 Task: Explore and compare casual footwear options on the Ajio website.
Action: Mouse moved to (660, 128)
Screenshot: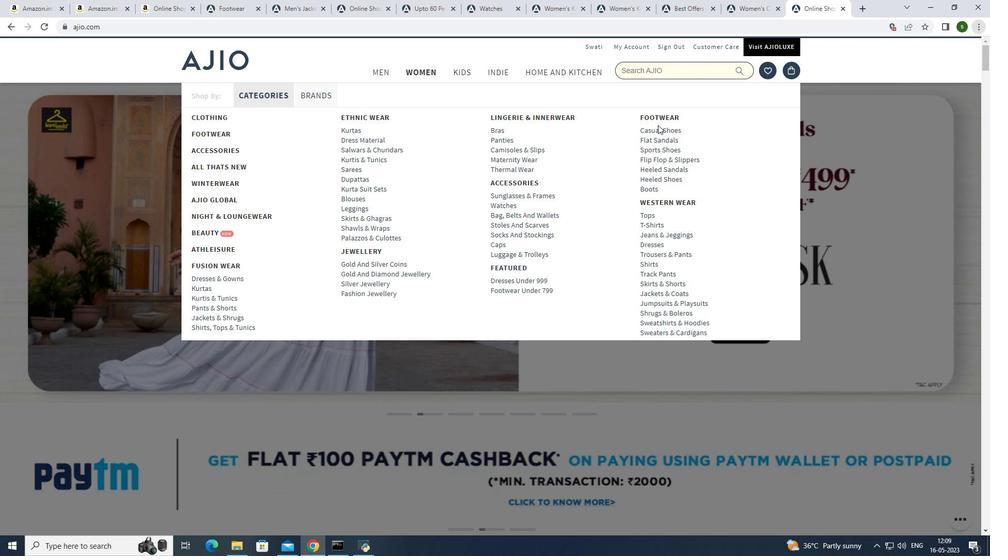 
Action: Mouse pressed left at (660, 128)
Screenshot: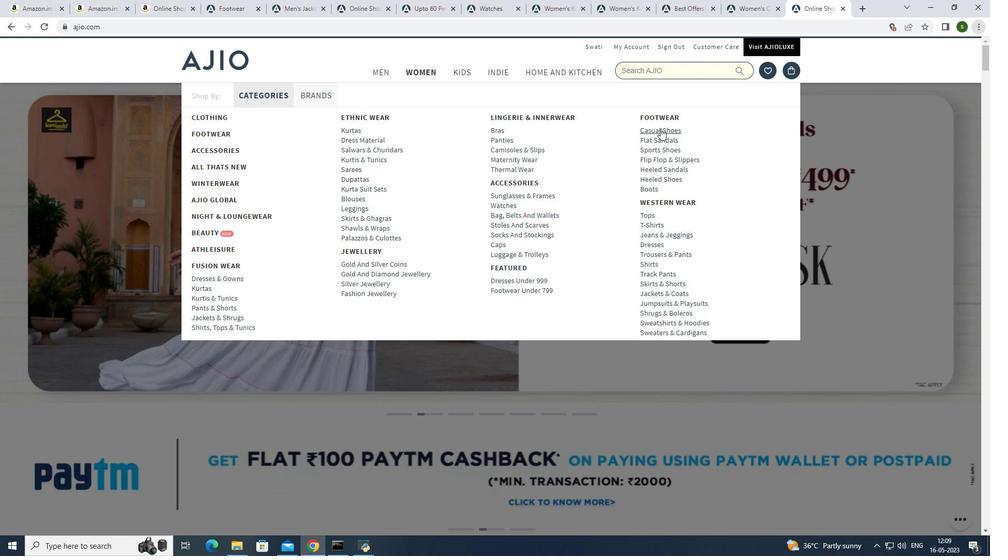 
Action: Mouse moved to (397, 297)
Screenshot: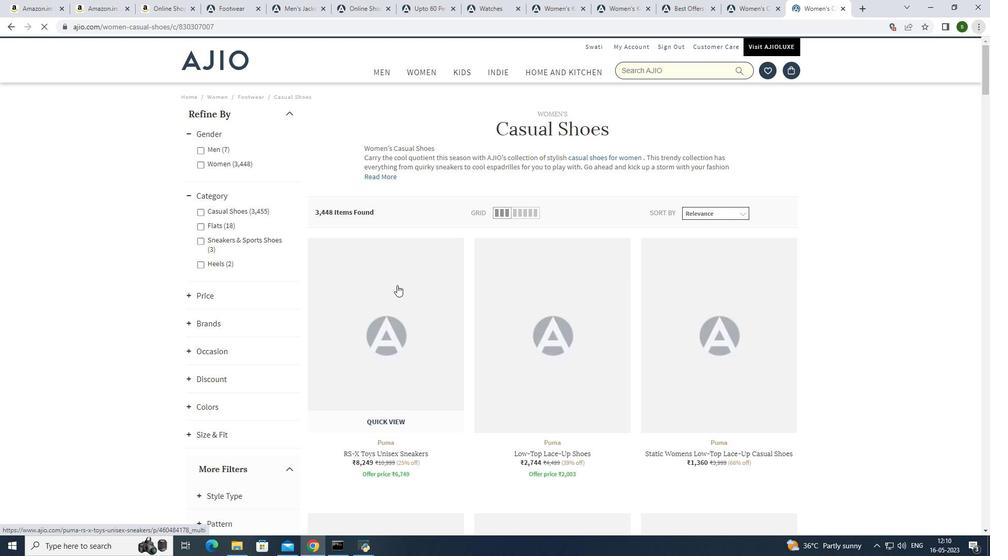 
Action: Mouse pressed left at (397, 297)
Screenshot: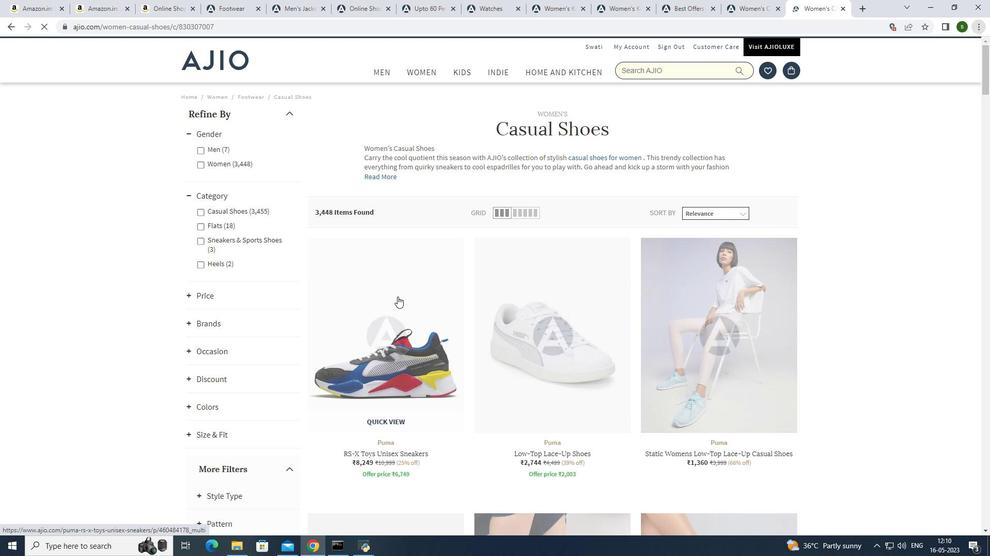 
Action: Mouse scrolled (397, 296) with delta (0, 0)
Screenshot: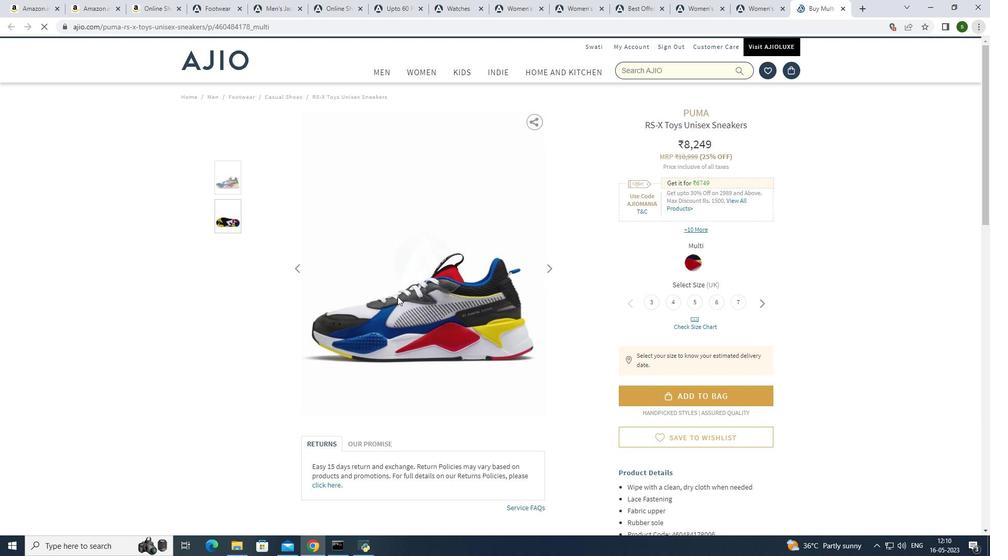 
Action: Mouse moved to (573, 406)
Screenshot: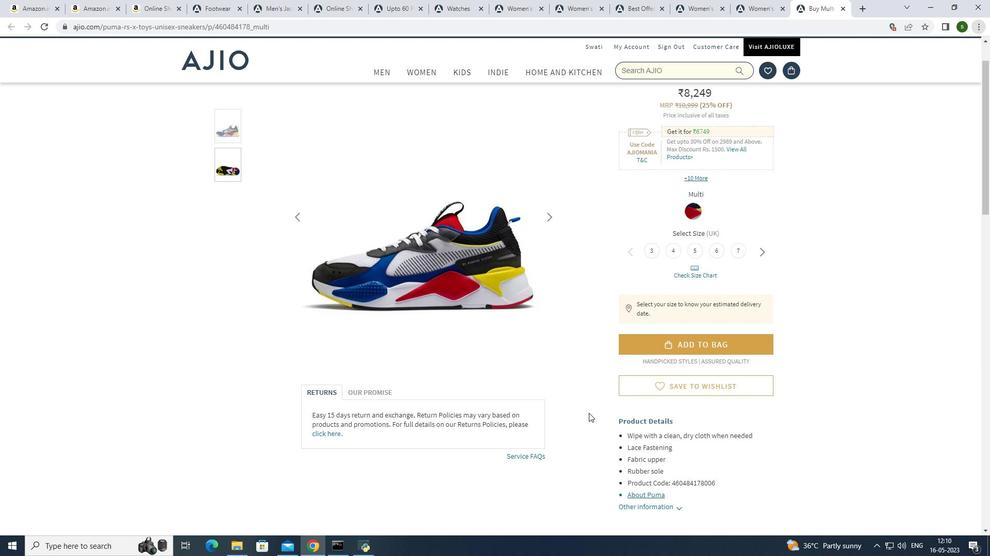 
Action: Mouse scrolled (573, 405) with delta (0, 0)
Screenshot: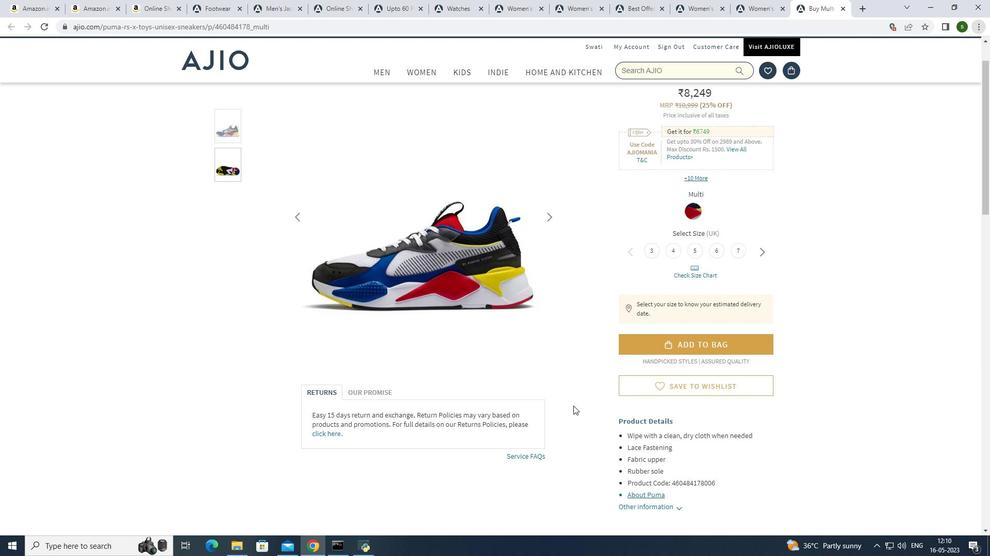 
Action: Mouse scrolled (573, 405) with delta (0, 0)
Screenshot: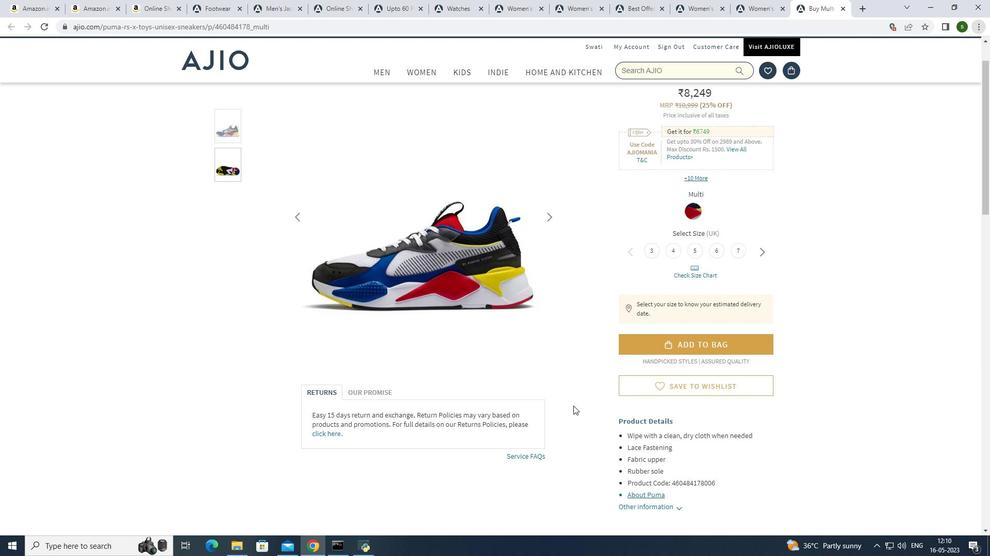 
Action: Mouse moved to (644, 404)
Screenshot: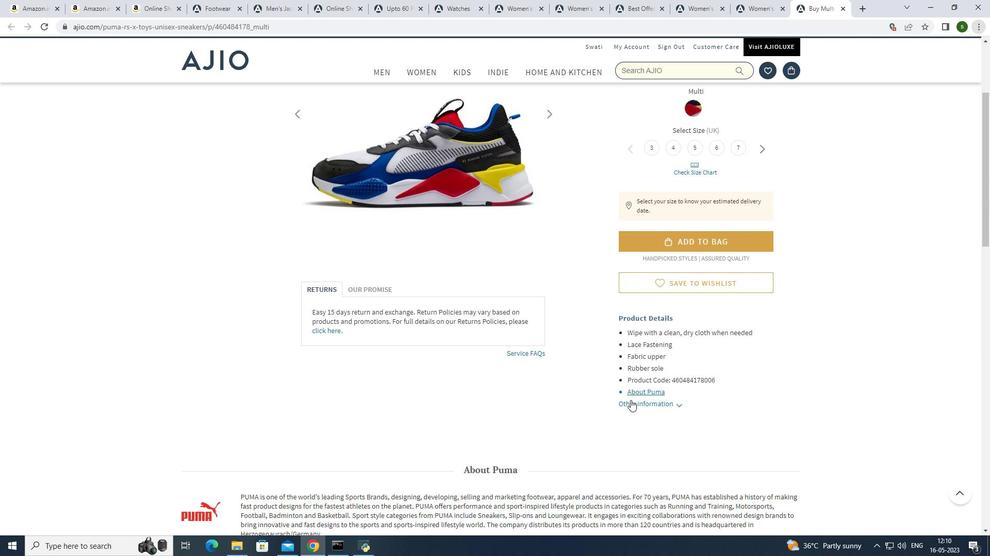 
Action: Mouse pressed left at (644, 404)
Screenshot: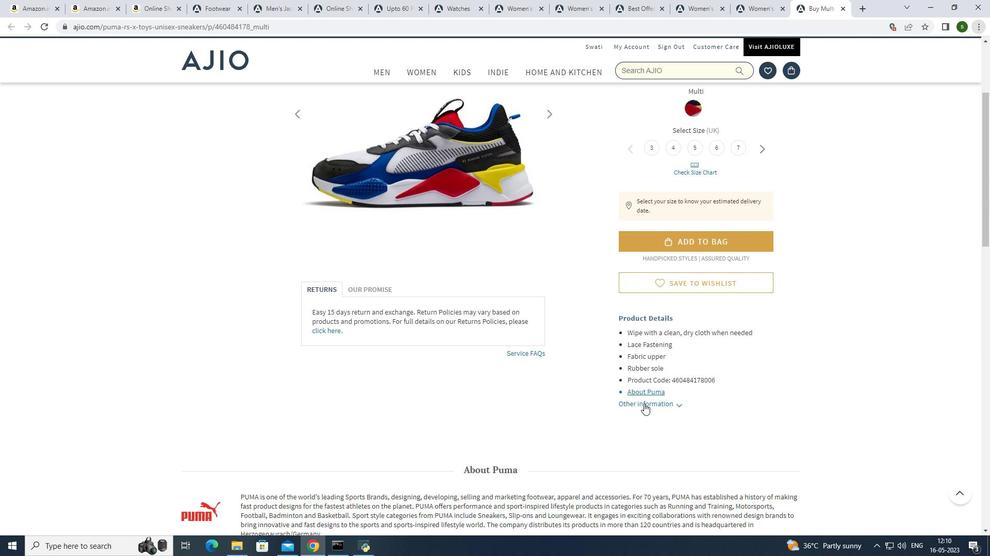 
Action: Mouse moved to (561, 390)
Screenshot: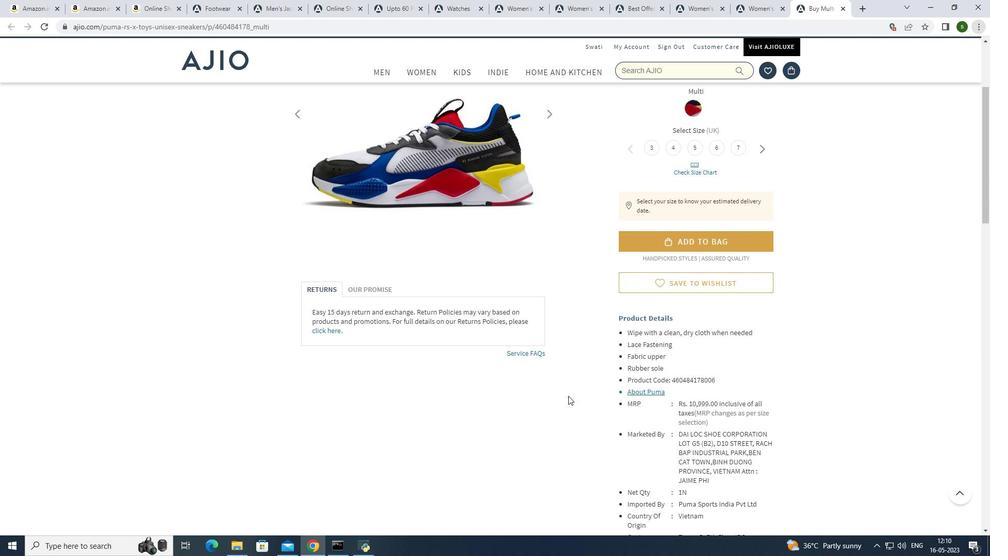 
Action: Mouse scrolled (561, 390) with delta (0, 0)
Screenshot: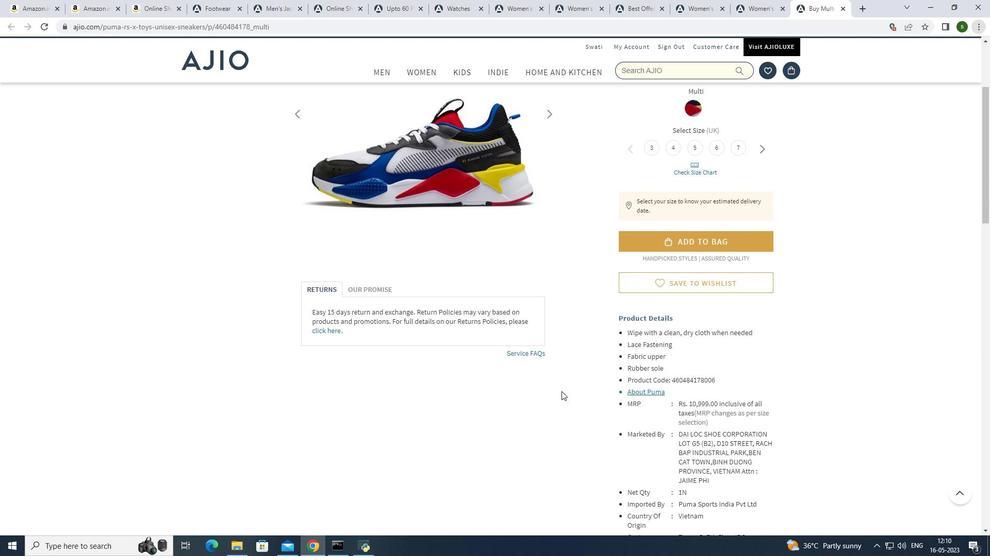 
Action: Mouse scrolled (561, 390) with delta (0, 0)
Screenshot: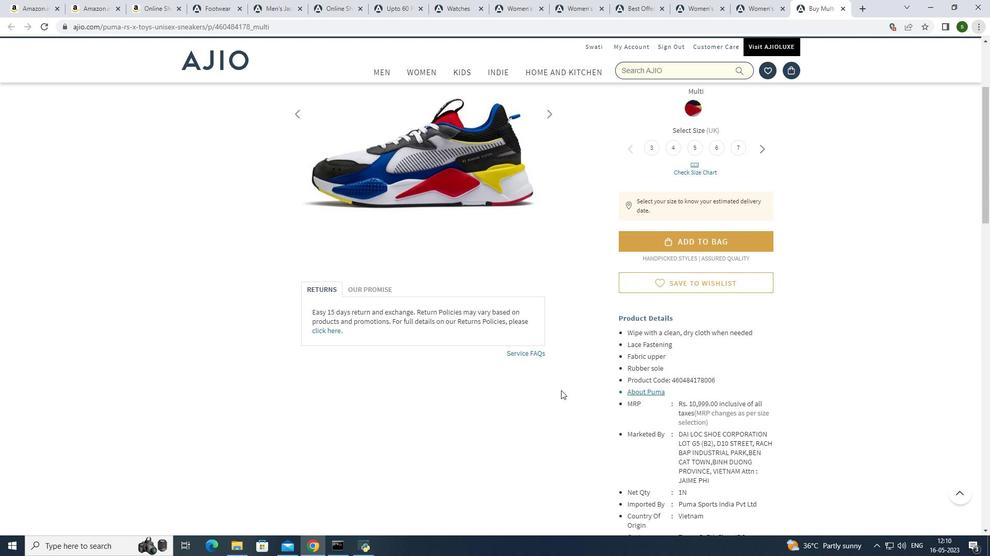 
Action: Mouse scrolled (561, 390) with delta (0, 0)
Screenshot: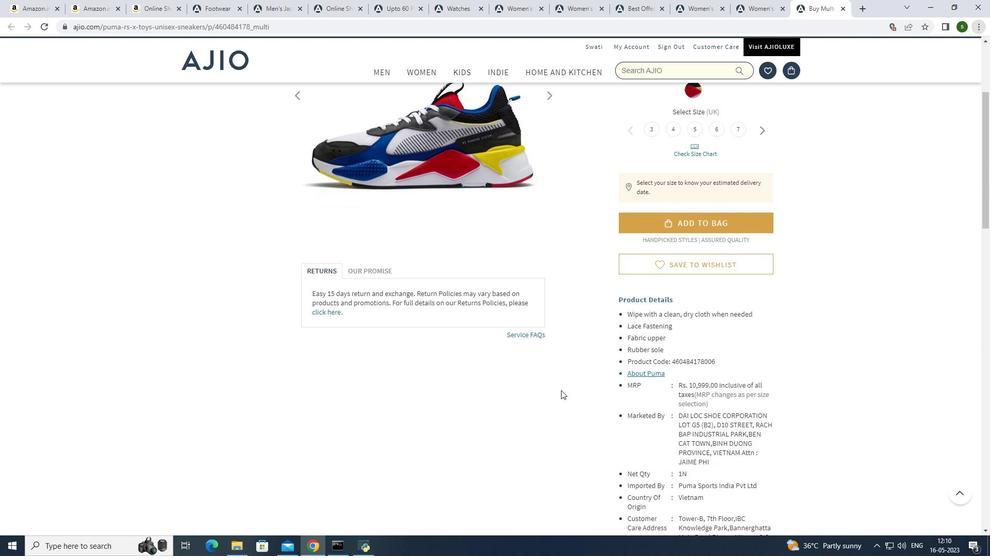 
Action: Mouse scrolled (561, 390) with delta (0, 0)
Screenshot: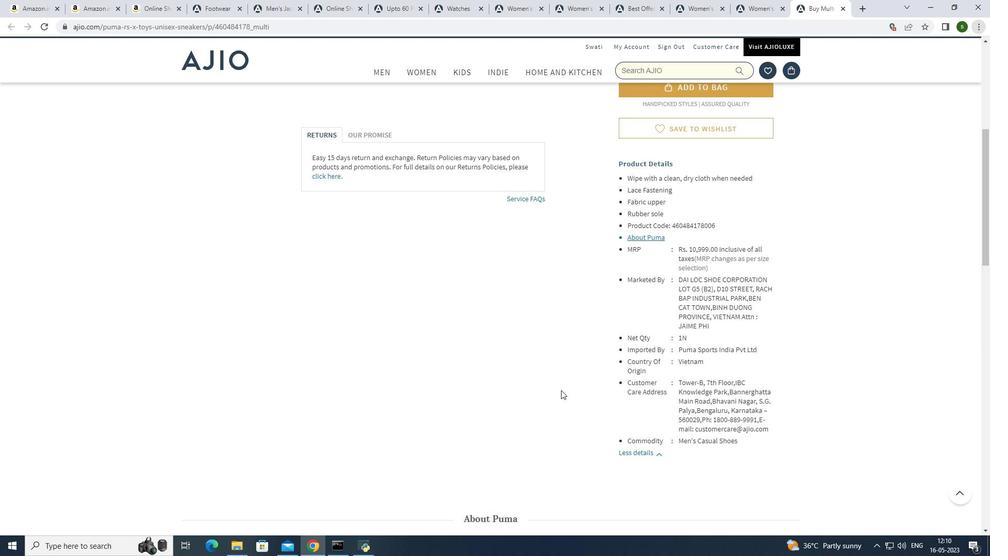 
Action: Mouse scrolled (561, 390) with delta (0, 0)
Screenshot: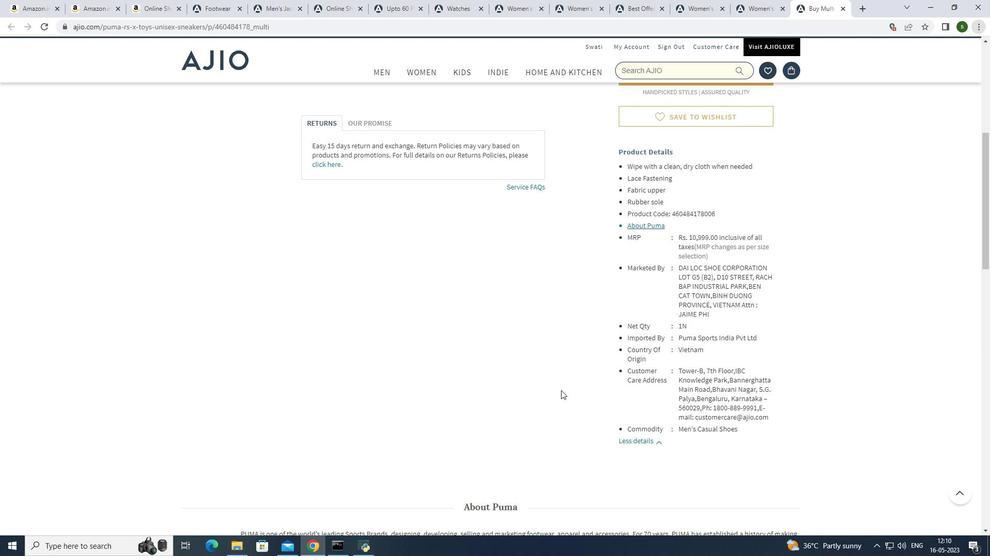 
Action: Mouse scrolled (561, 390) with delta (0, 0)
Screenshot: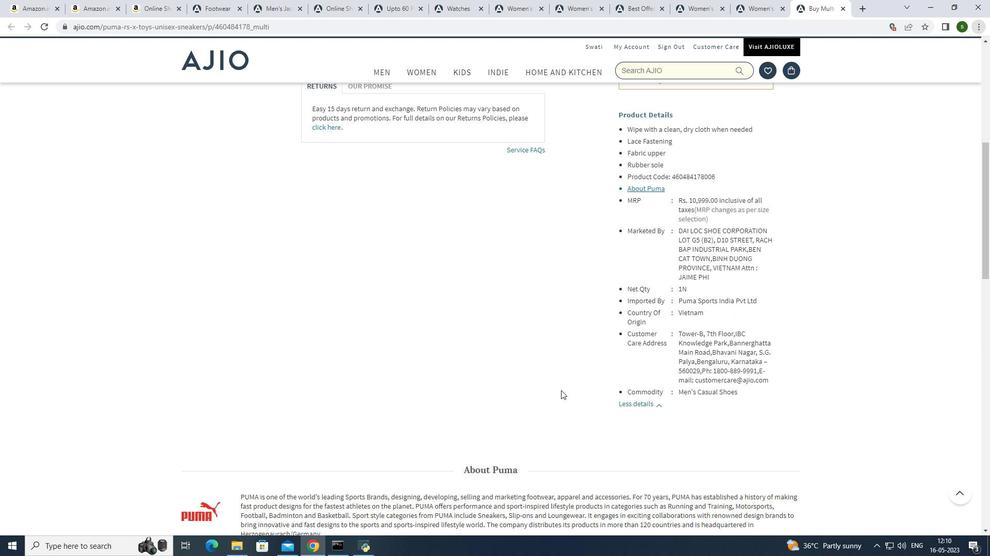 
Action: Mouse scrolled (561, 390) with delta (0, 0)
Screenshot: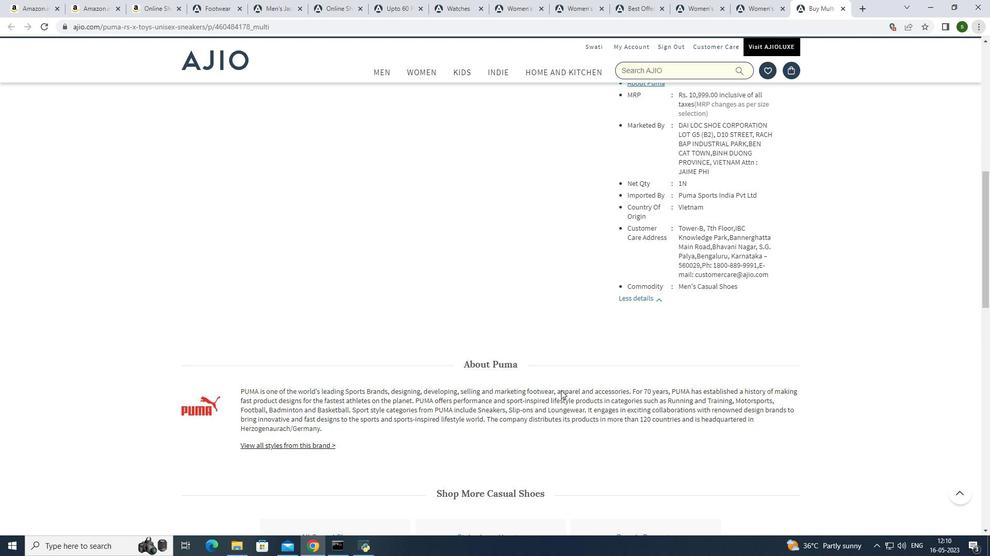 
Action: Mouse scrolled (561, 390) with delta (0, 0)
Screenshot: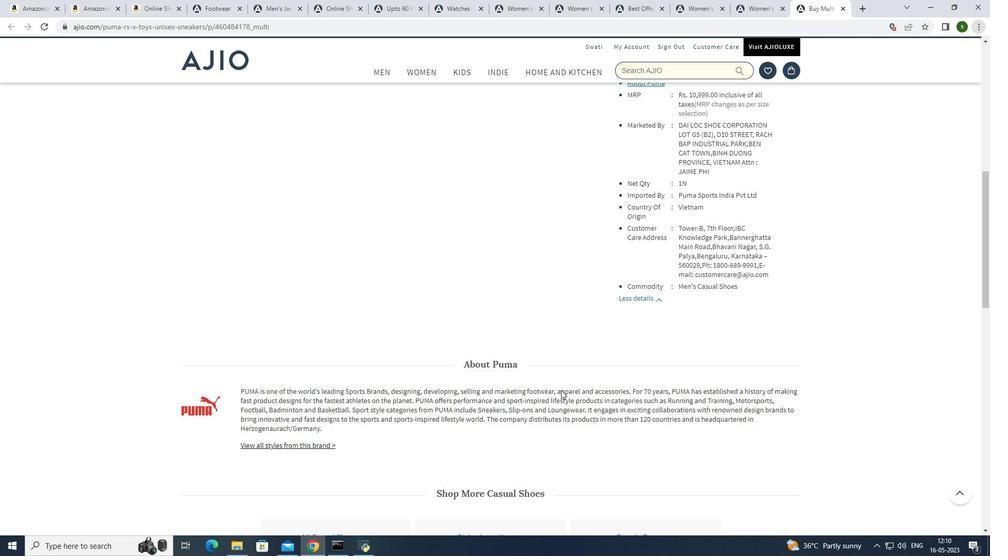 
Action: Mouse scrolled (561, 390) with delta (0, 0)
Screenshot: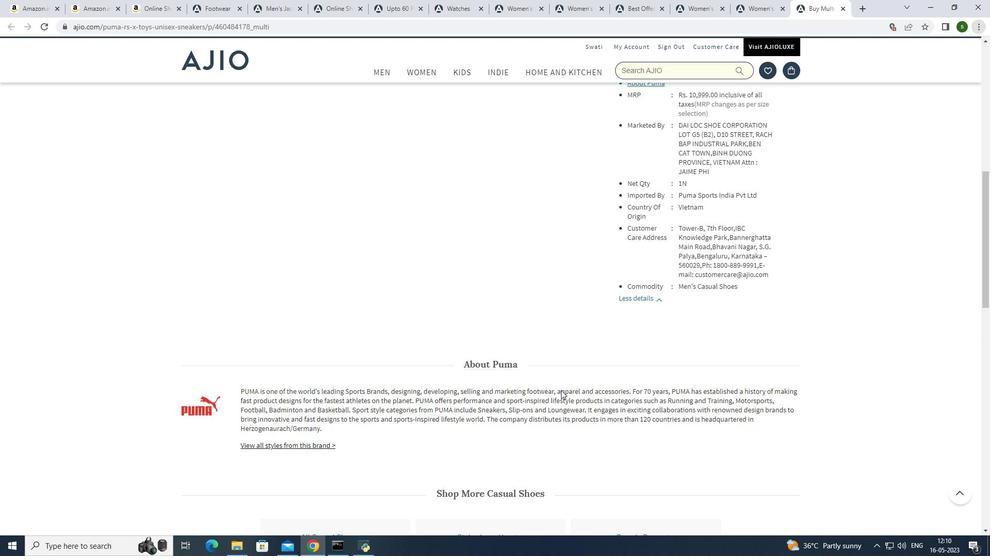 
Action: Mouse scrolled (561, 390) with delta (0, 0)
Screenshot: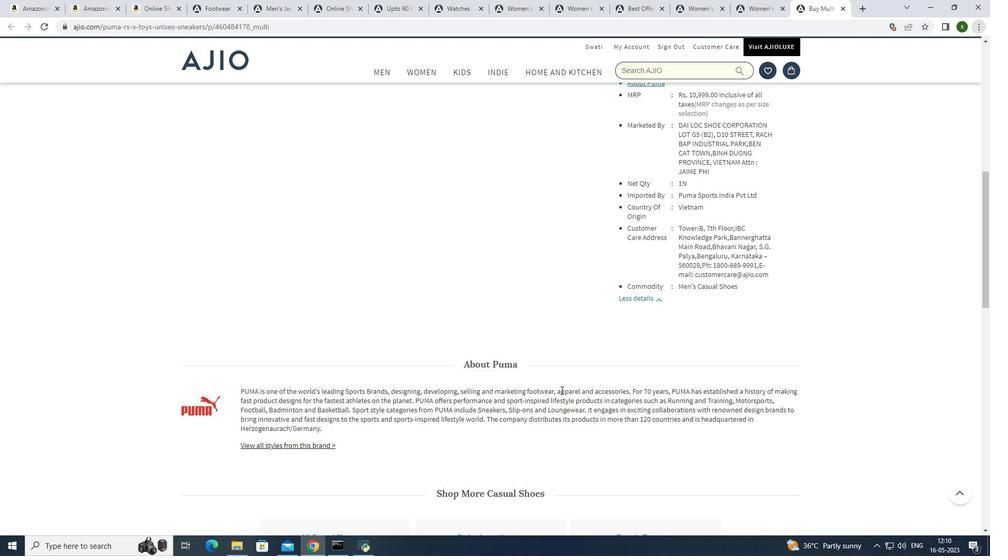 
Action: Mouse scrolled (561, 390) with delta (0, 0)
Screenshot: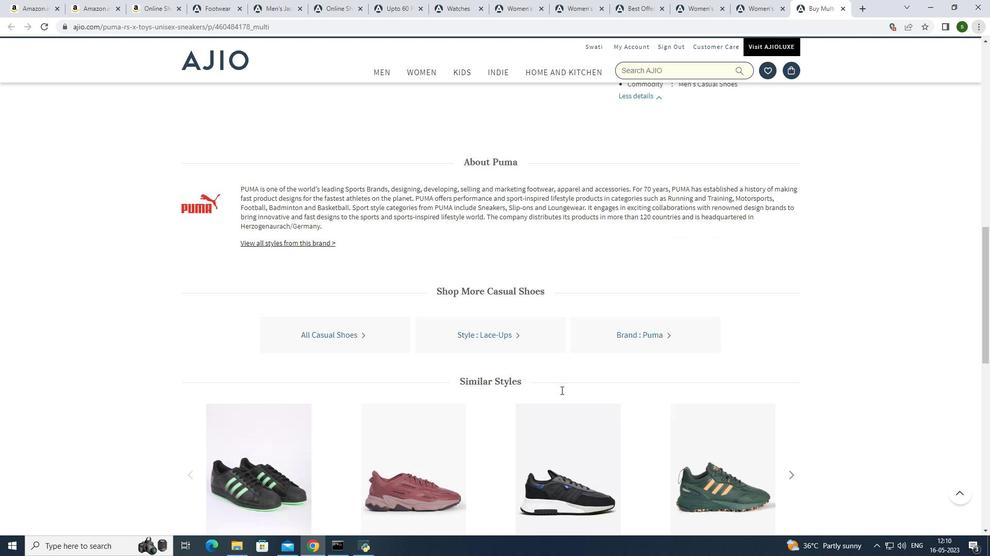 
Action: Mouse scrolled (561, 390) with delta (0, 0)
Screenshot: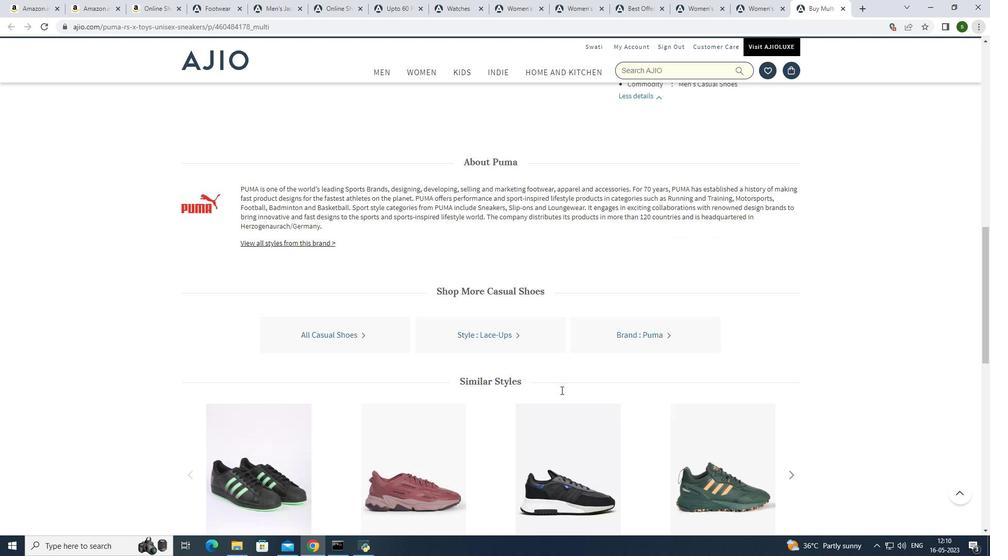 
Action: Mouse scrolled (561, 390) with delta (0, 0)
Screenshot: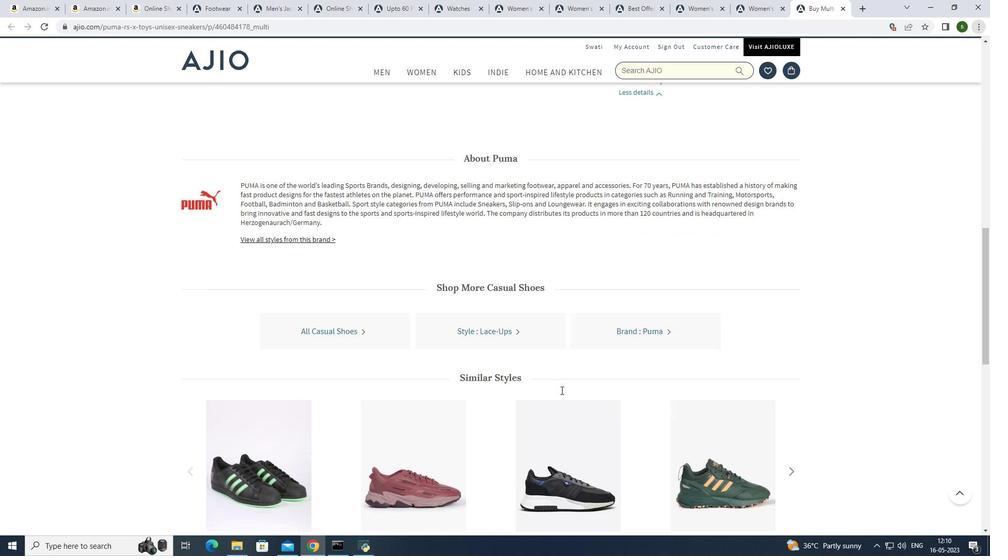 
Action: Mouse scrolled (561, 390) with delta (0, 0)
Screenshot: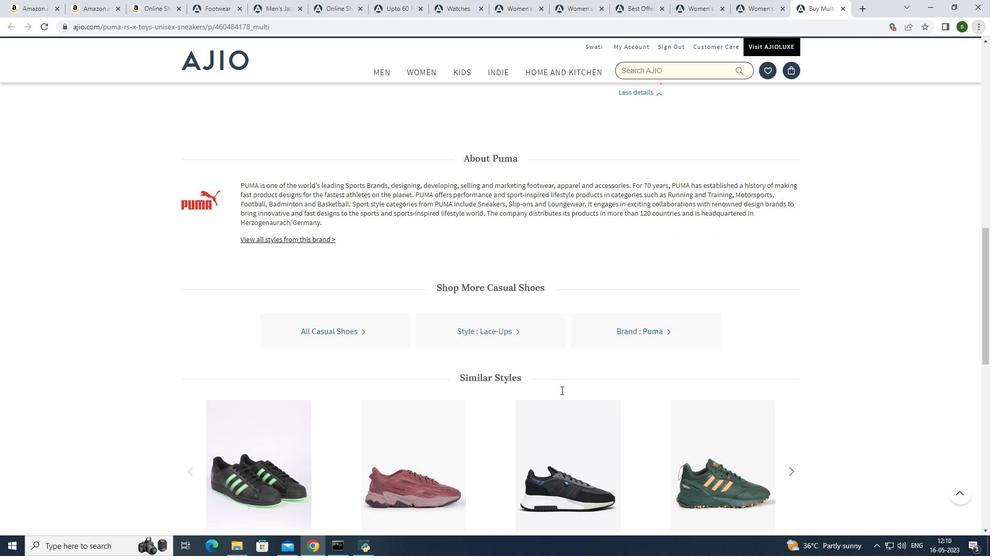 
Action: Mouse scrolled (561, 390) with delta (0, 0)
Screenshot: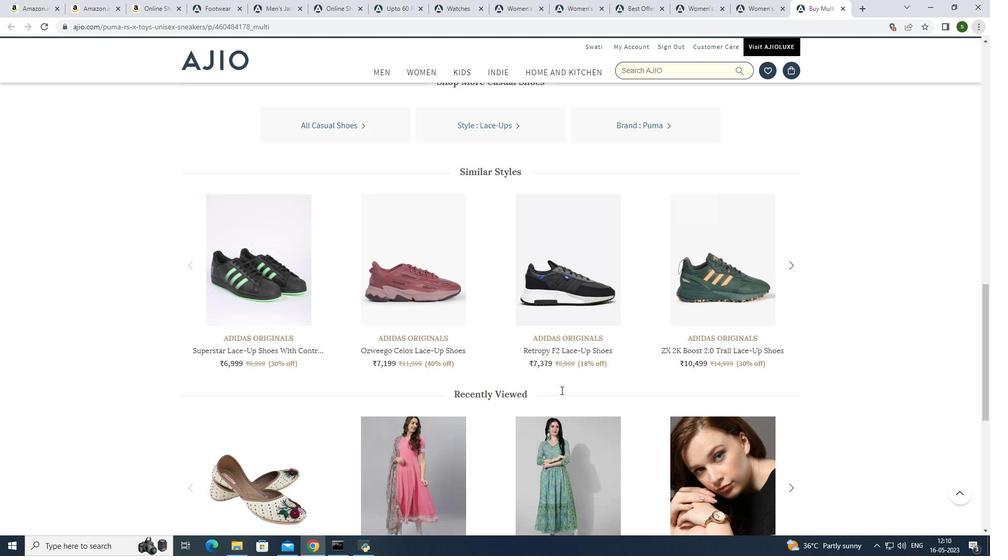 
Action: Mouse scrolled (561, 390) with delta (0, 0)
Screenshot: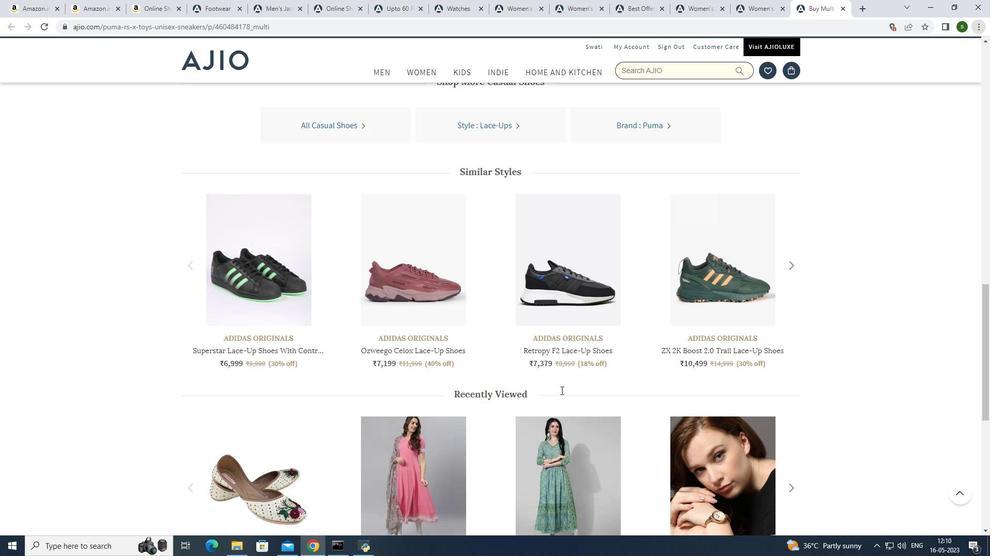 
Action: Mouse scrolled (561, 390) with delta (0, 0)
Screenshot: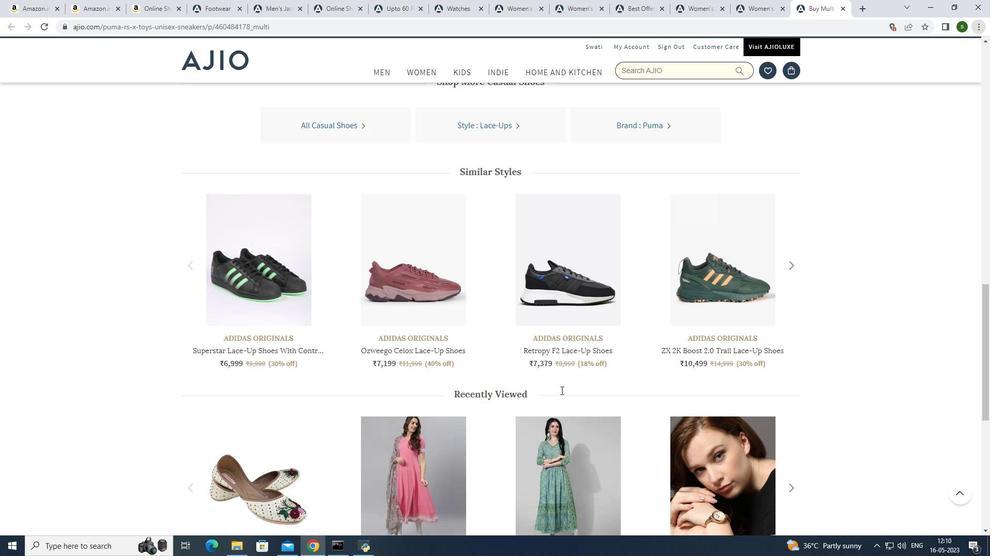
Action: Mouse scrolled (561, 390) with delta (0, 0)
Screenshot: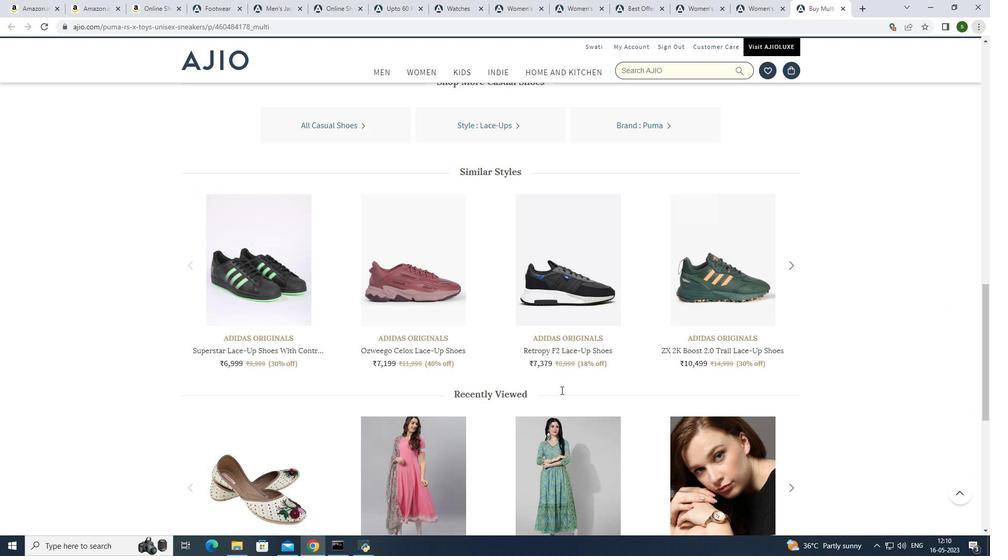
Action: Mouse moved to (560, 389)
Screenshot: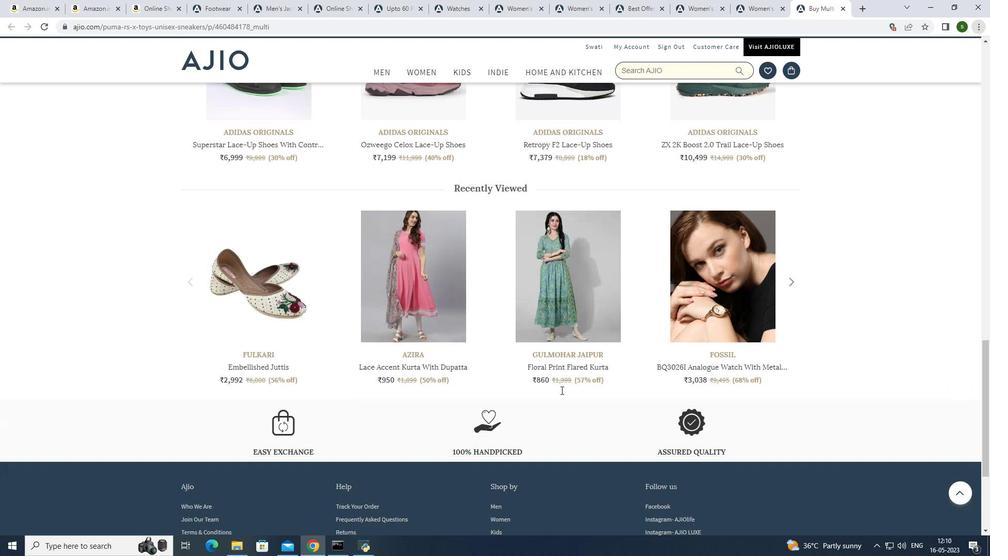 
Action: Mouse scrolled (560, 388) with delta (0, 0)
Screenshot: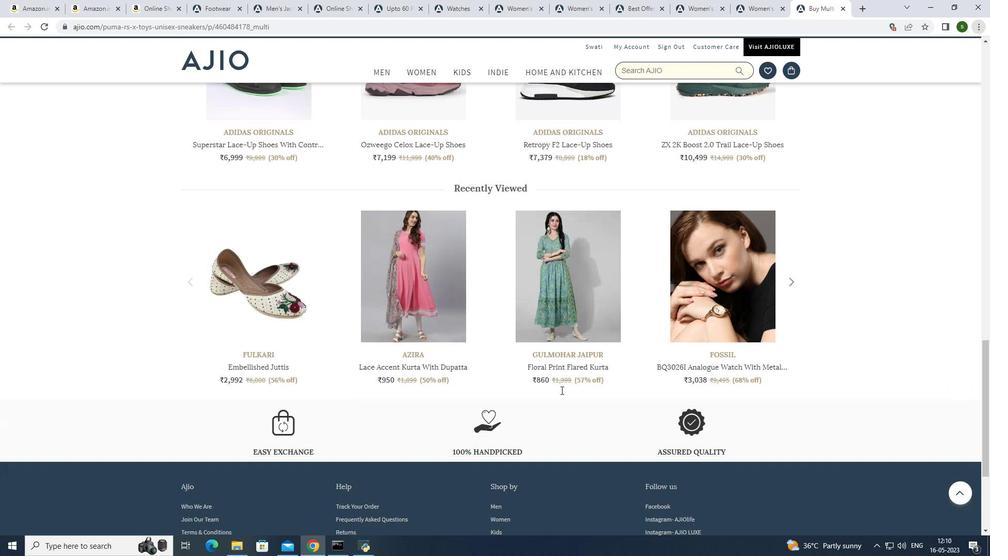 
Action: Mouse scrolled (560, 388) with delta (0, 0)
Screenshot: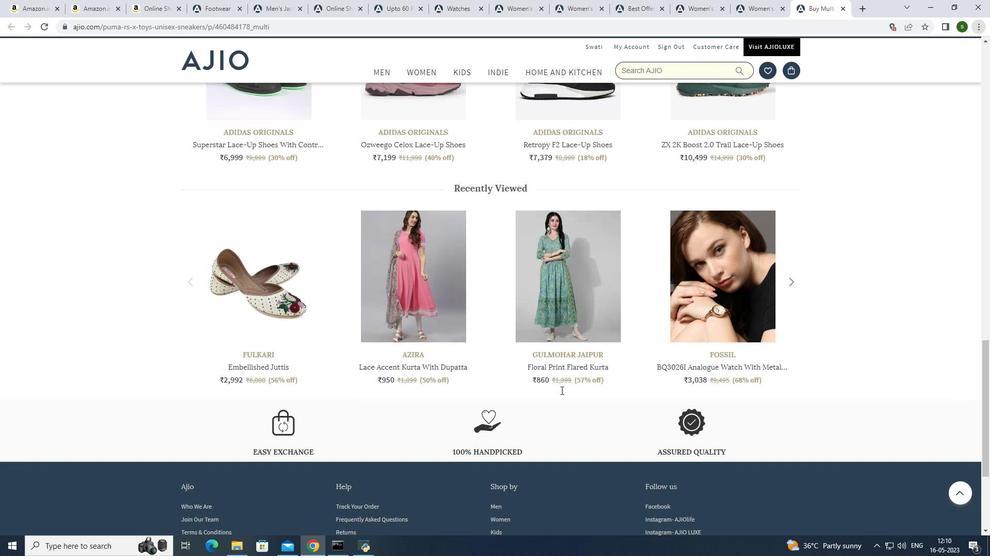 
Action: Mouse scrolled (560, 388) with delta (0, 0)
Screenshot: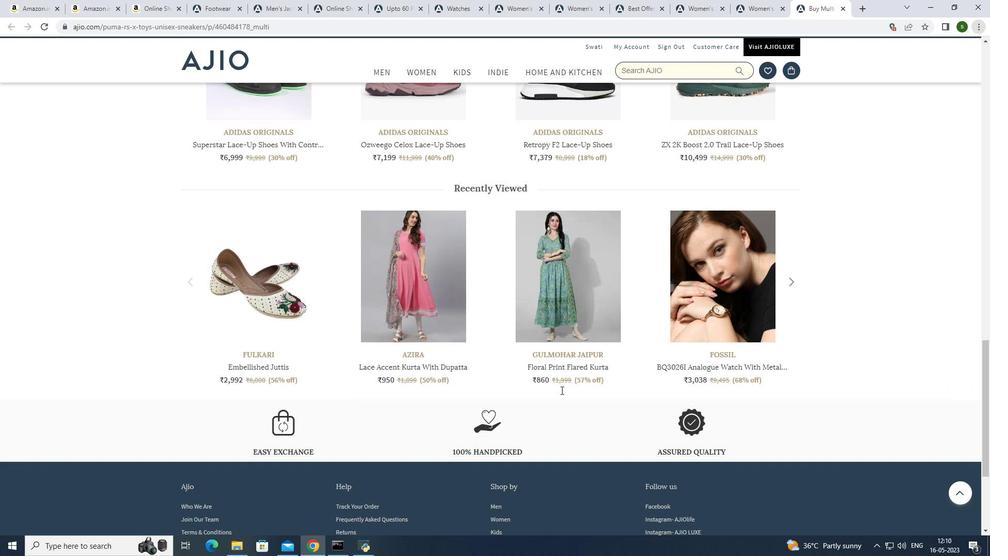 
Action: Mouse scrolled (560, 388) with delta (0, 0)
Screenshot: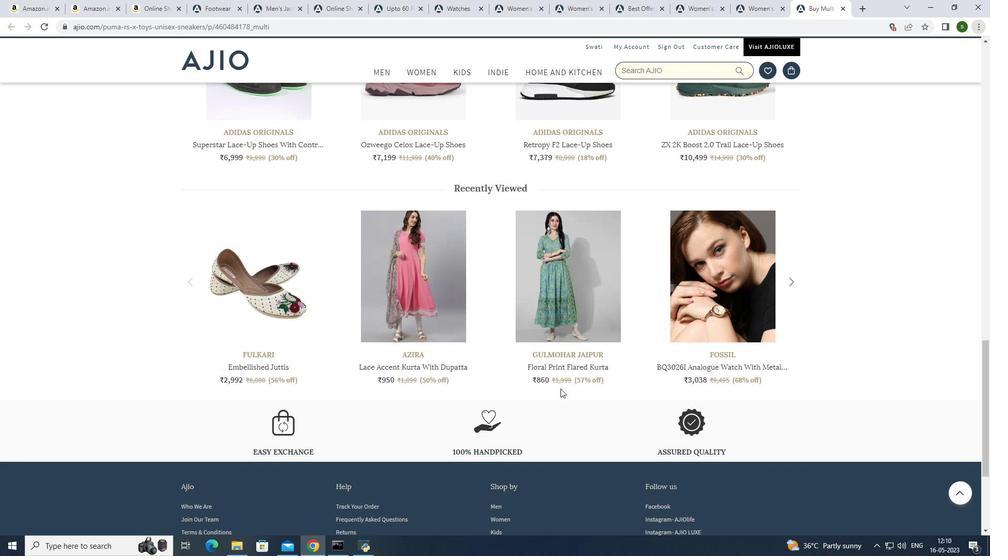 
Action: Mouse moved to (560, 385)
Screenshot: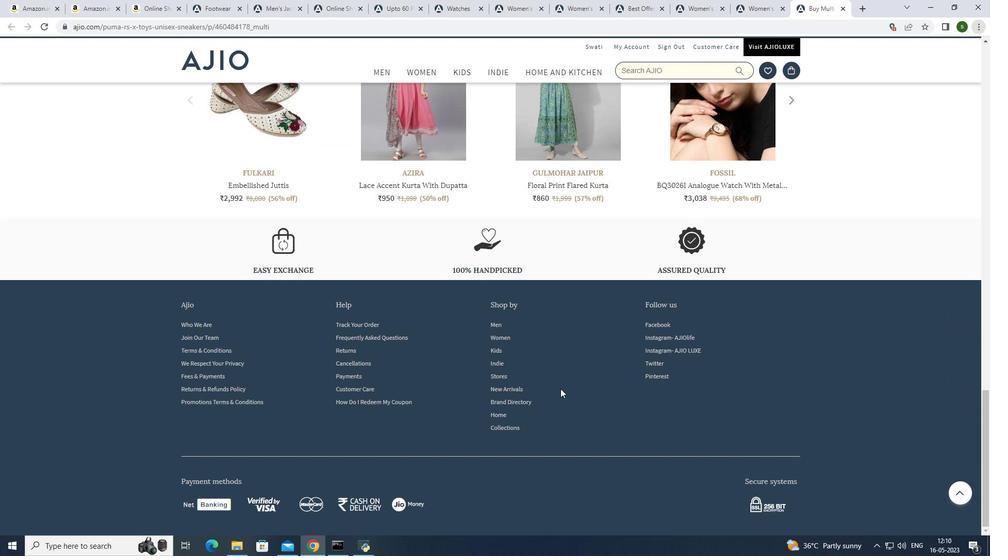 
Action: Mouse scrolled (560, 384) with delta (0, 0)
Screenshot: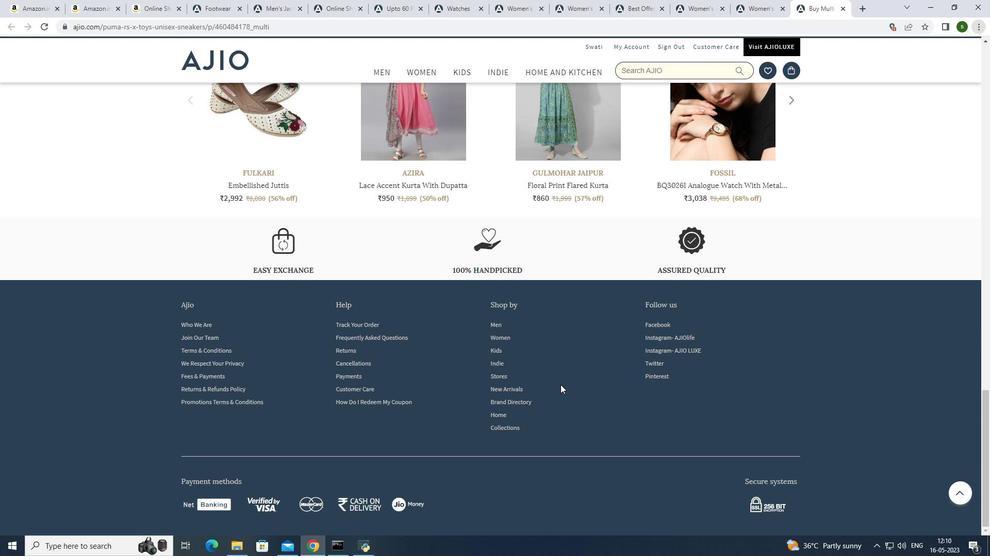 
Action: Mouse scrolled (560, 384) with delta (0, 0)
Screenshot: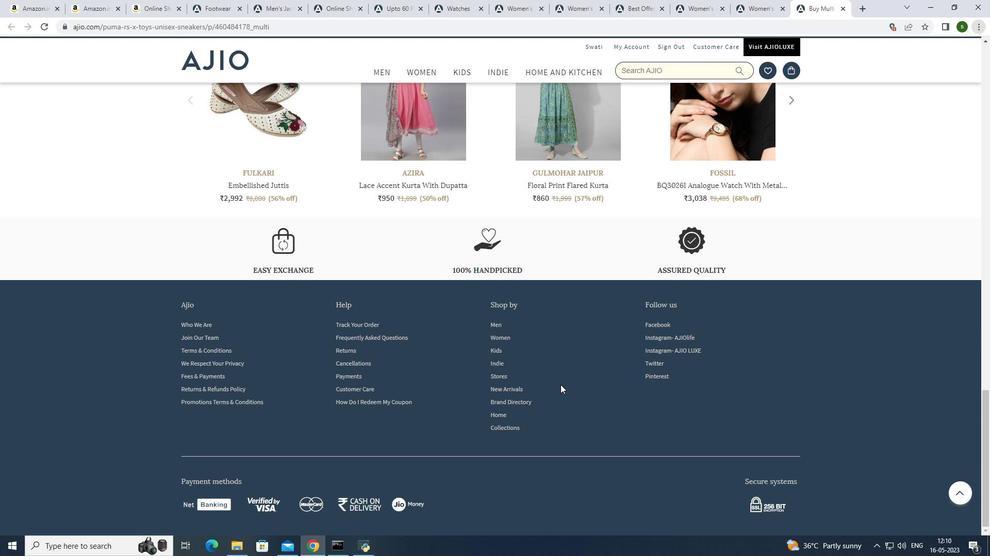 
